 Task: Create a due date automation trigger when advanced on, on the tuesday of the week before a card is due add fields with custom field "Resume" set to a date more than 1 days ago at 11:00 AM.
Action: Mouse moved to (999, 82)
Screenshot: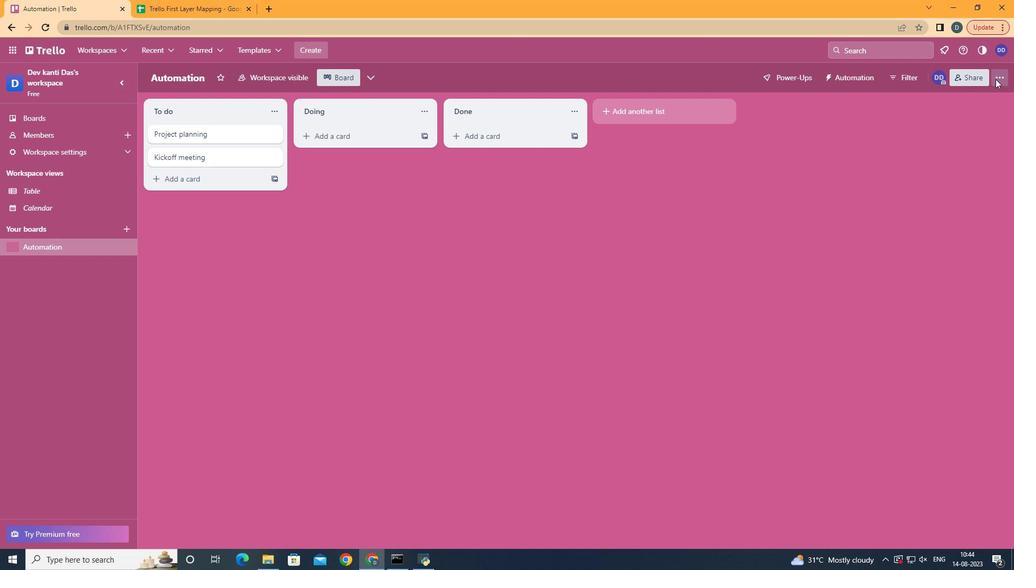 
Action: Mouse pressed left at (999, 82)
Screenshot: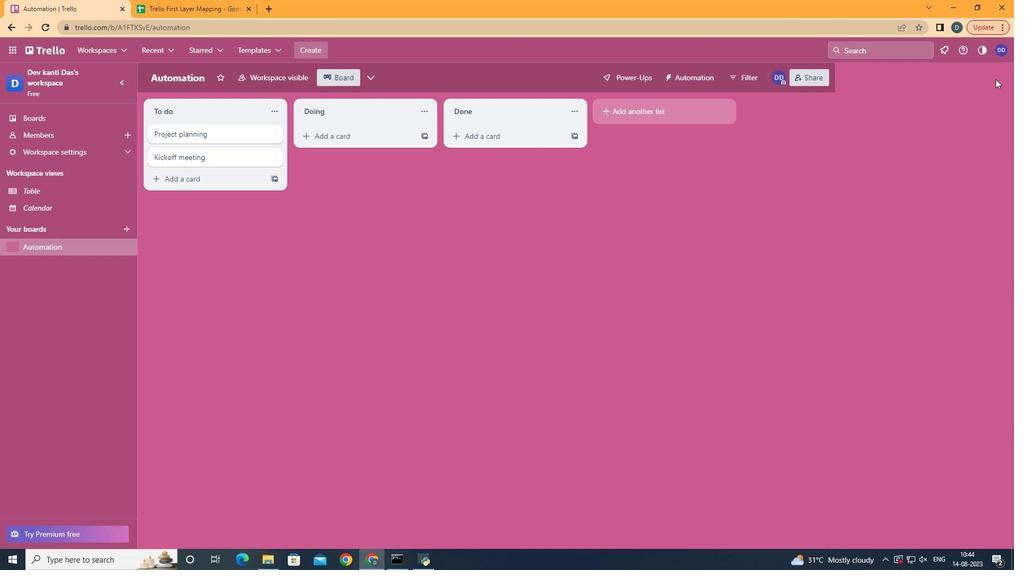 
Action: Mouse moved to (935, 229)
Screenshot: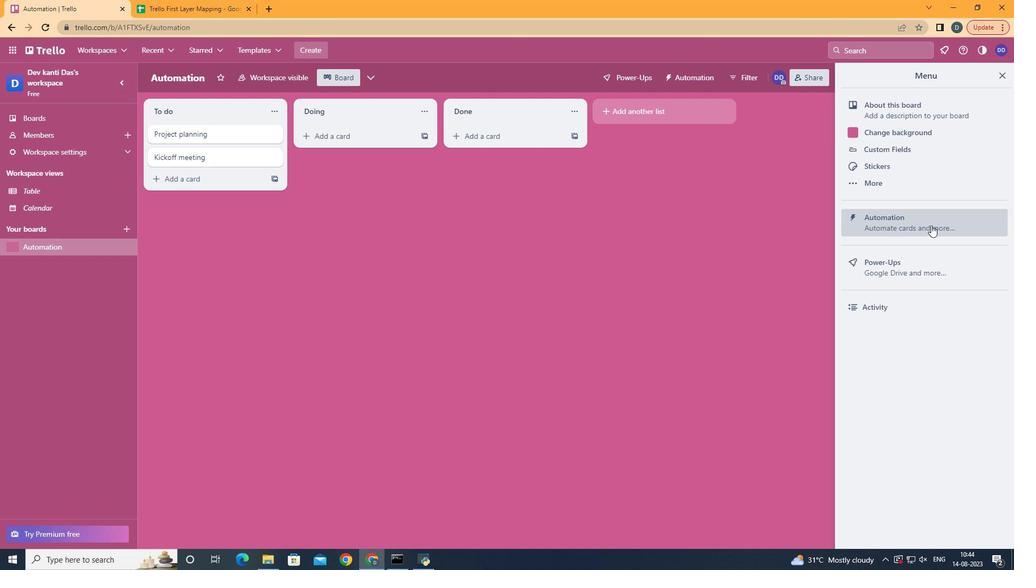 
Action: Mouse pressed left at (935, 229)
Screenshot: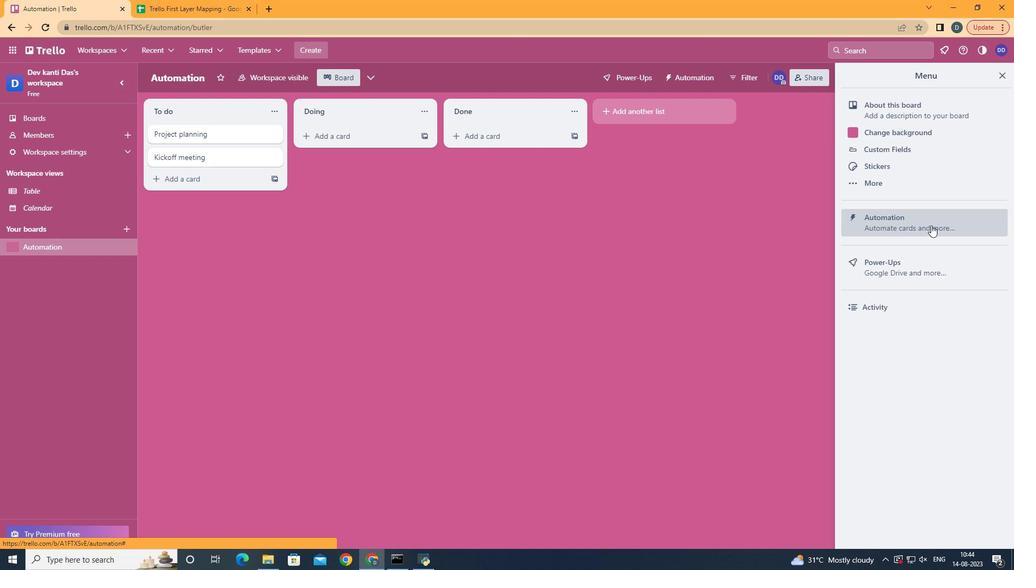 
Action: Mouse moved to (190, 216)
Screenshot: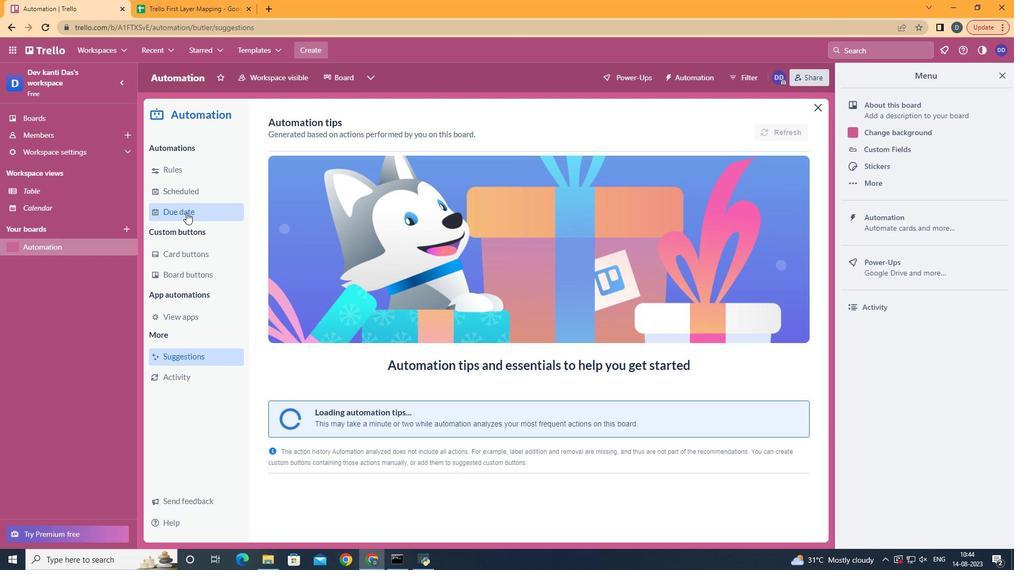 
Action: Mouse pressed left at (190, 216)
Screenshot: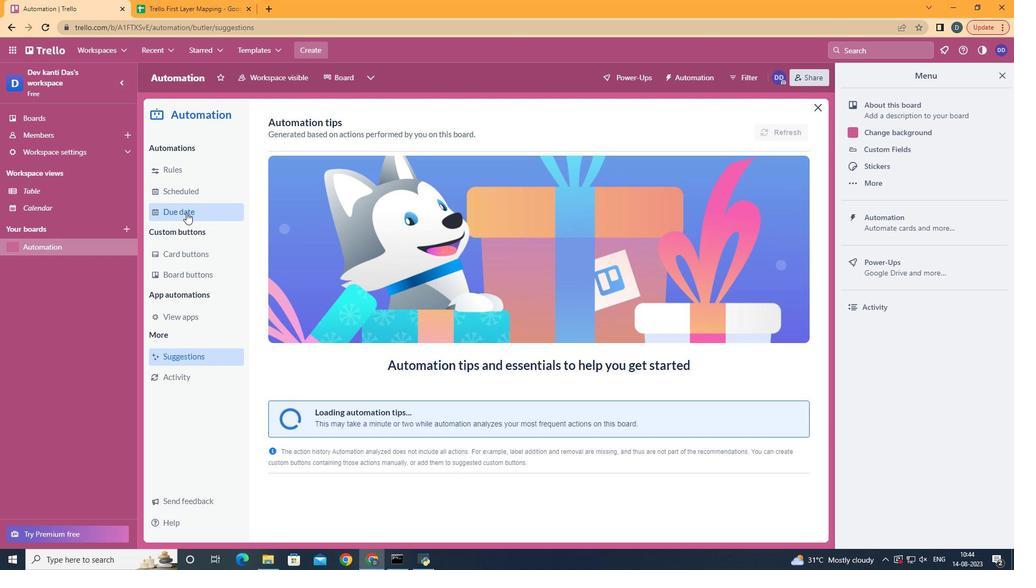
Action: Mouse moved to (748, 133)
Screenshot: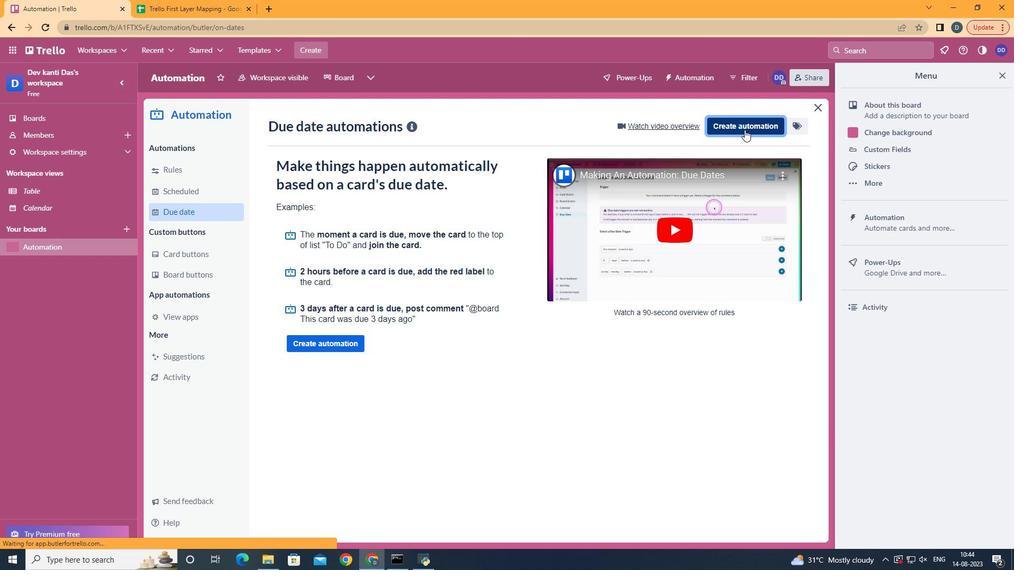 
Action: Mouse pressed left at (748, 133)
Screenshot: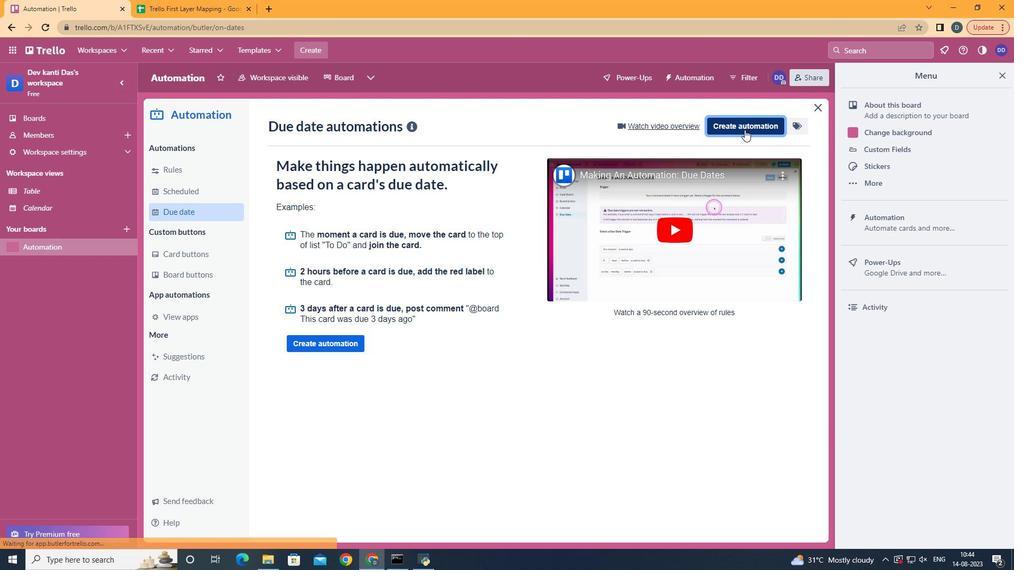 
Action: Mouse moved to (571, 234)
Screenshot: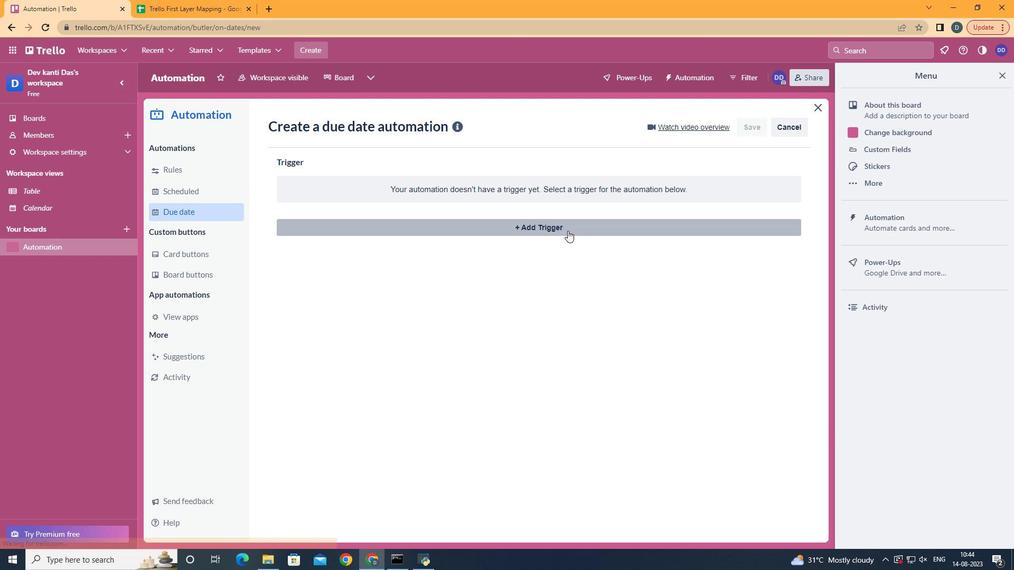 
Action: Mouse pressed left at (571, 234)
Screenshot: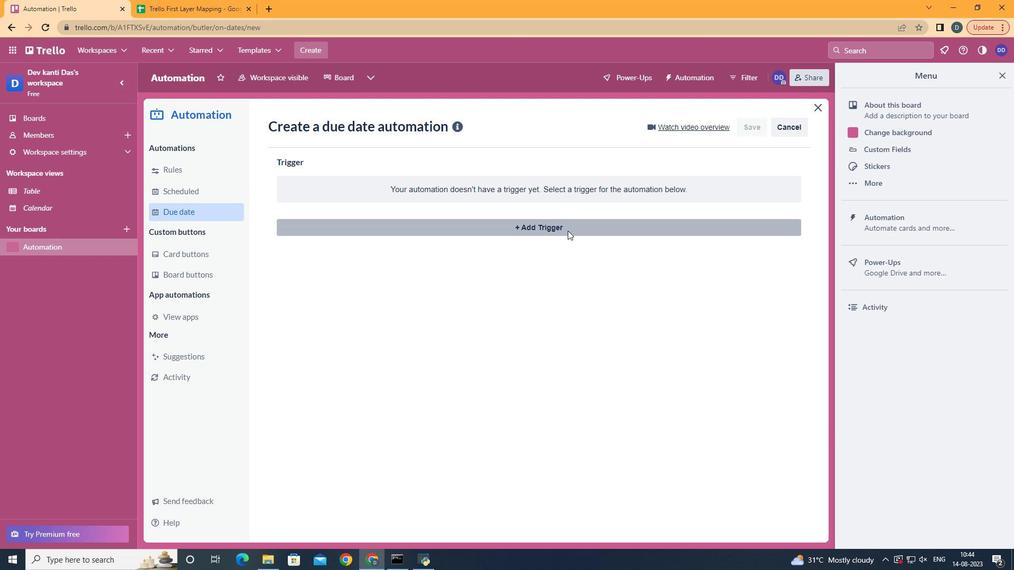 
Action: Mouse moved to (350, 302)
Screenshot: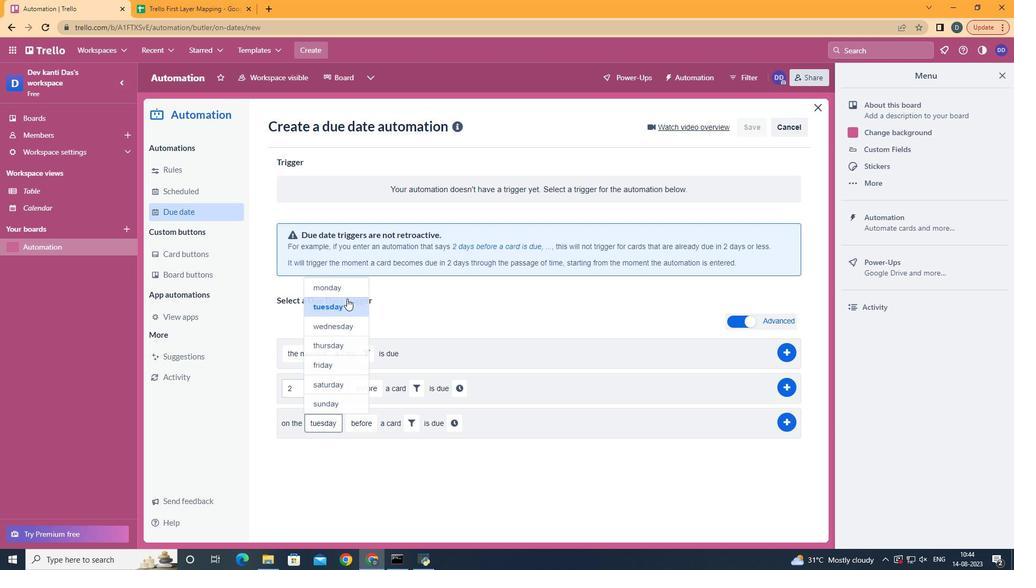 
Action: Mouse pressed left at (350, 302)
Screenshot: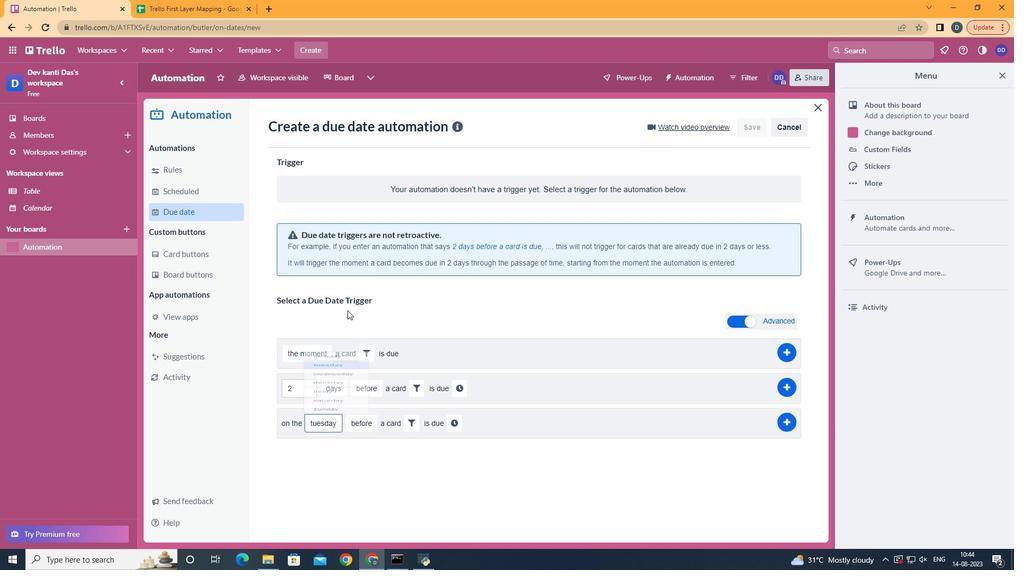 
Action: Mouse moved to (381, 507)
Screenshot: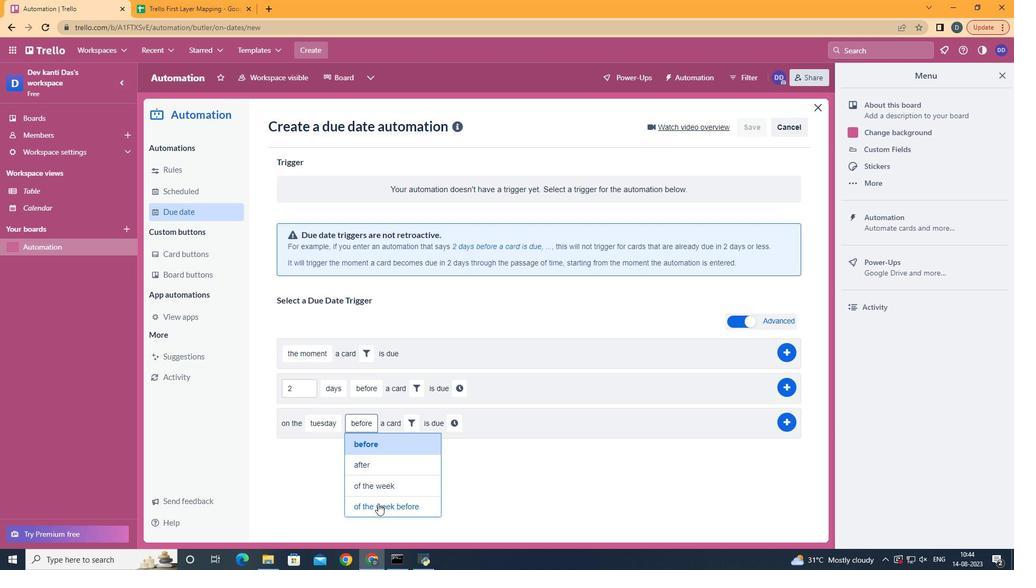 
Action: Mouse pressed left at (381, 507)
Screenshot: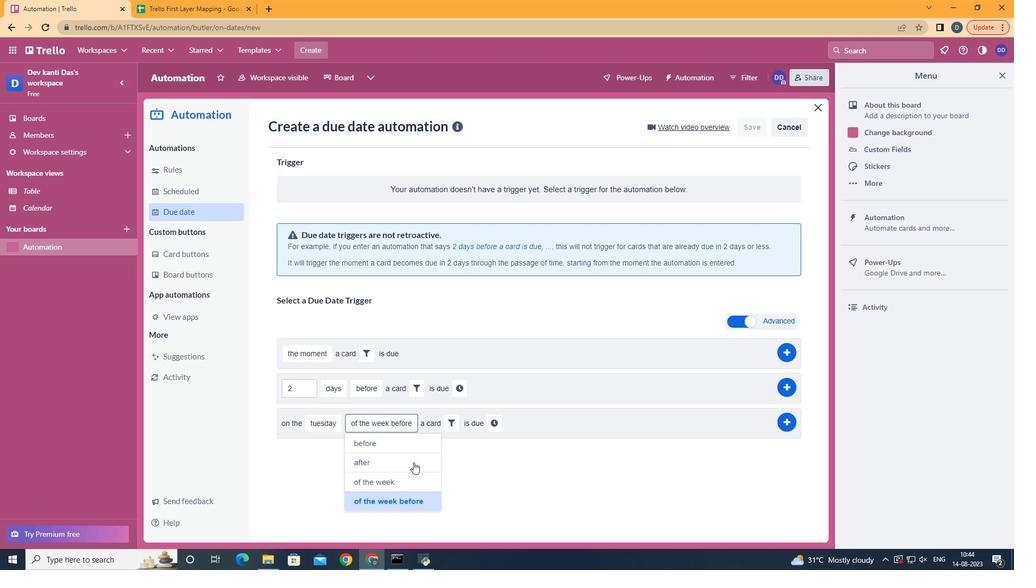 
Action: Mouse moved to (451, 432)
Screenshot: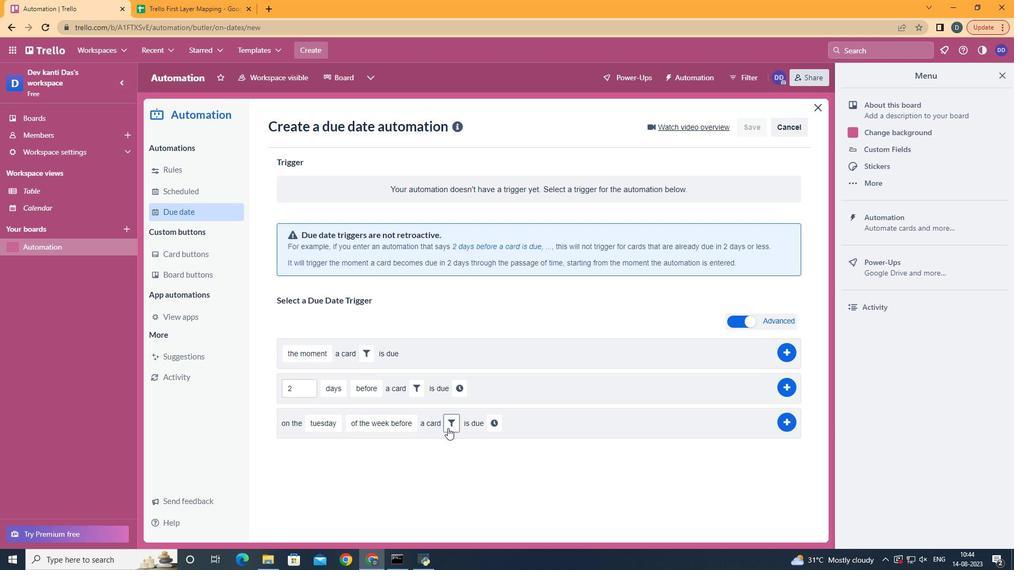 
Action: Mouse pressed left at (451, 432)
Screenshot: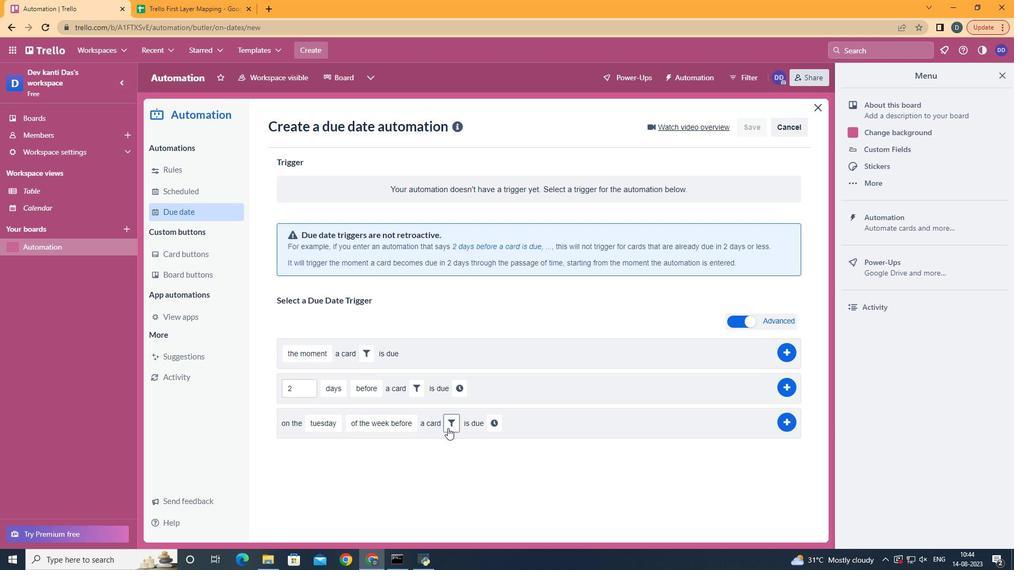 
Action: Mouse moved to (634, 464)
Screenshot: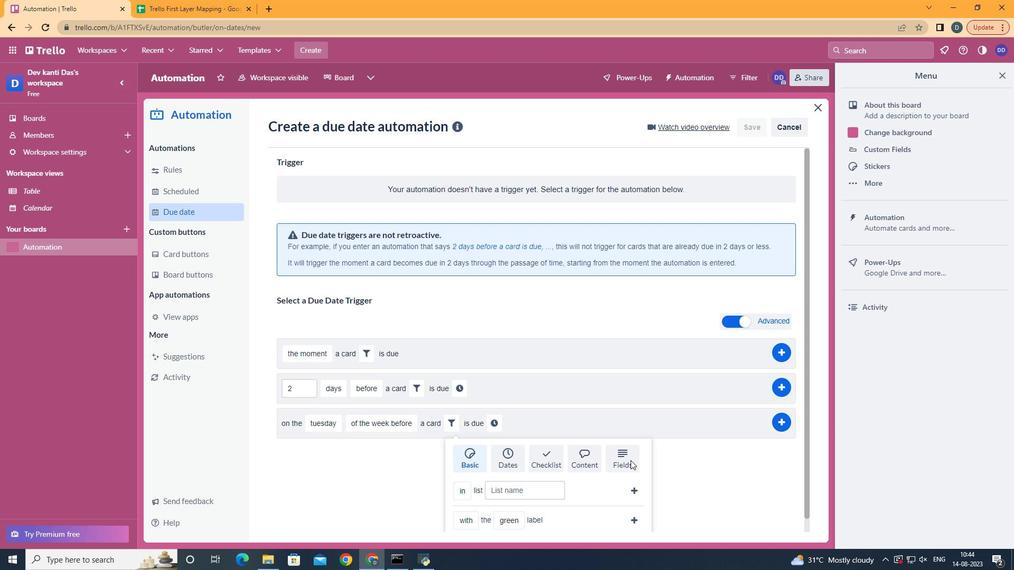 
Action: Mouse pressed left at (634, 464)
Screenshot: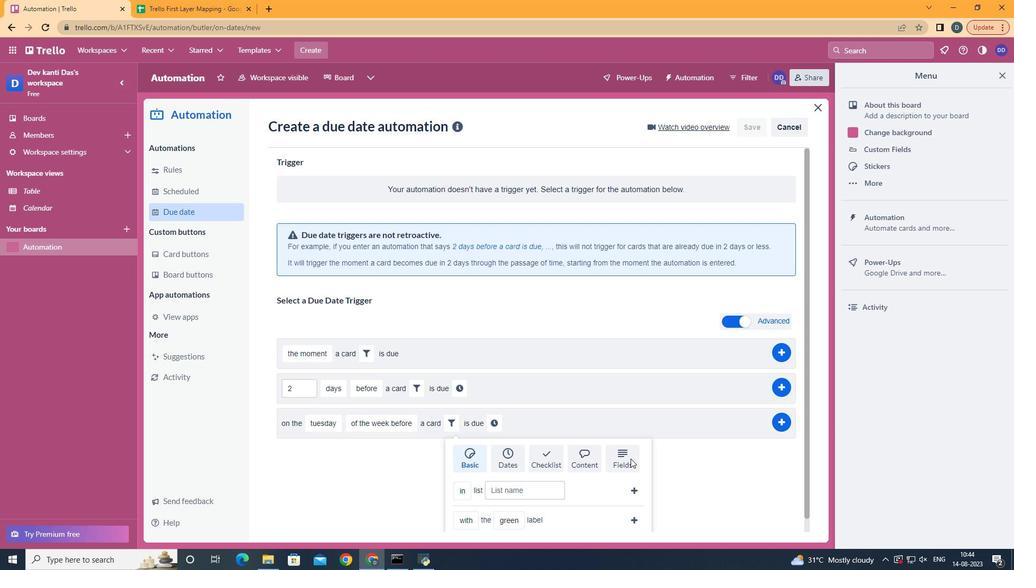 
Action: Mouse moved to (634, 462)
Screenshot: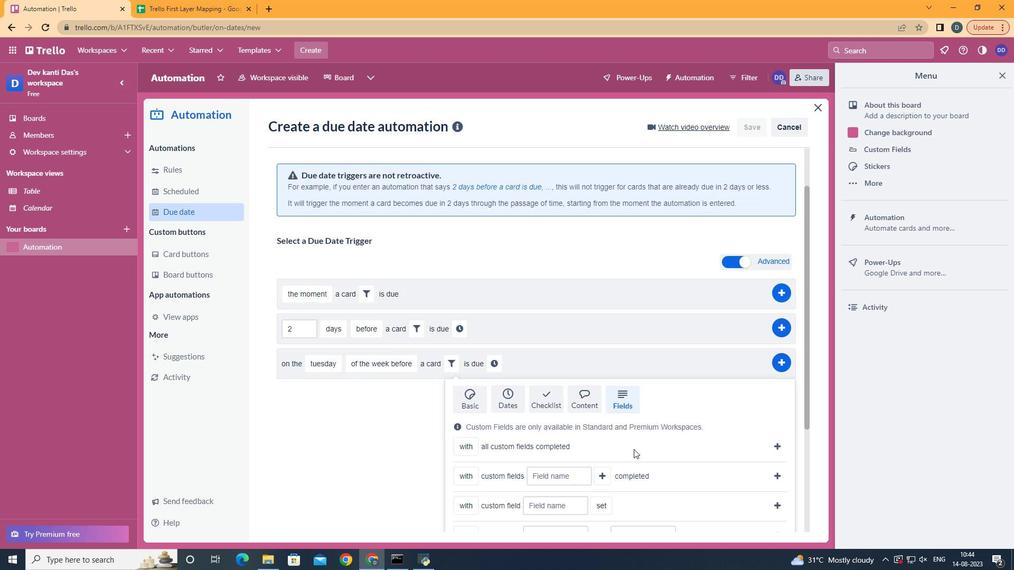 
Action: Mouse scrolled (634, 461) with delta (0, 0)
Screenshot: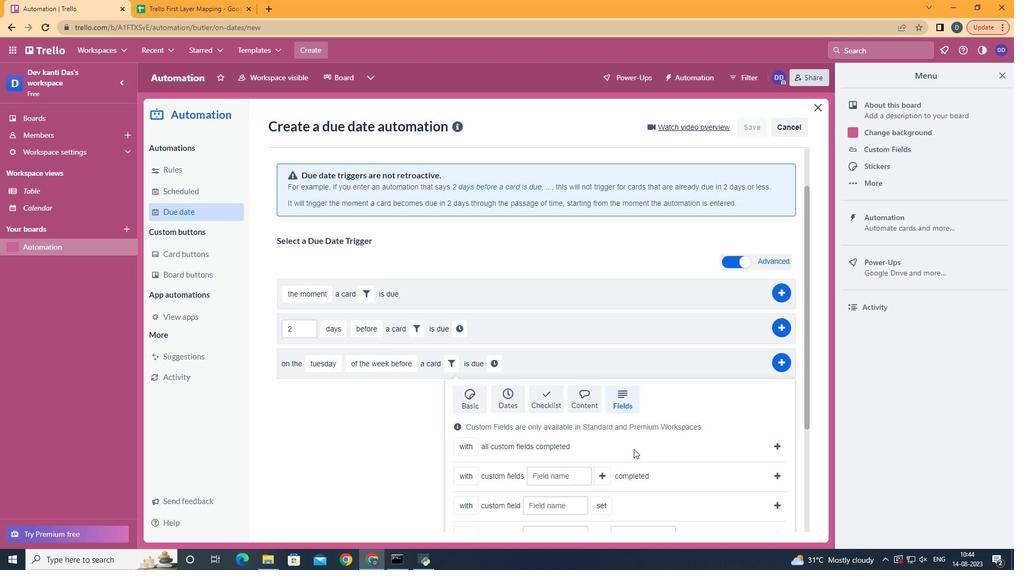 
Action: Mouse scrolled (634, 461) with delta (0, 0)
Screenshot: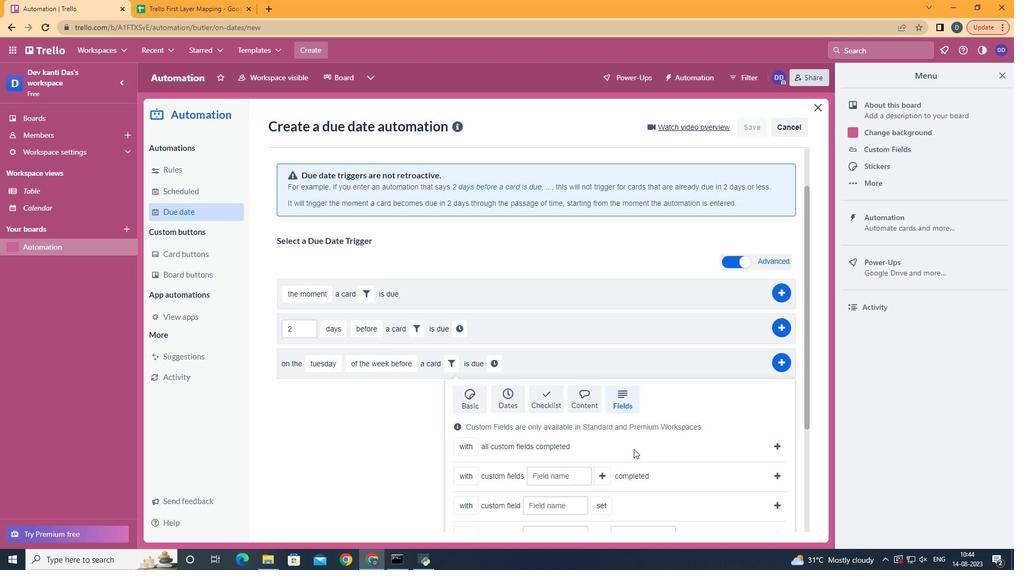 
Action: Mouse scrolled (634, 461) with delta (0, 0)
Screenshot: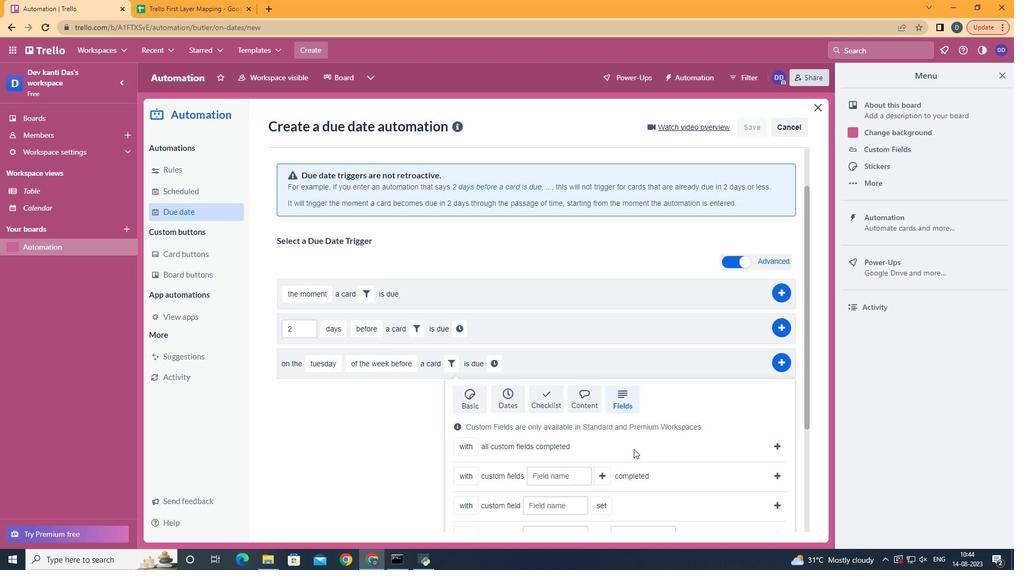 
Action: Mouse scrolled (634, 461) with delta (0, -1)
Screenshot: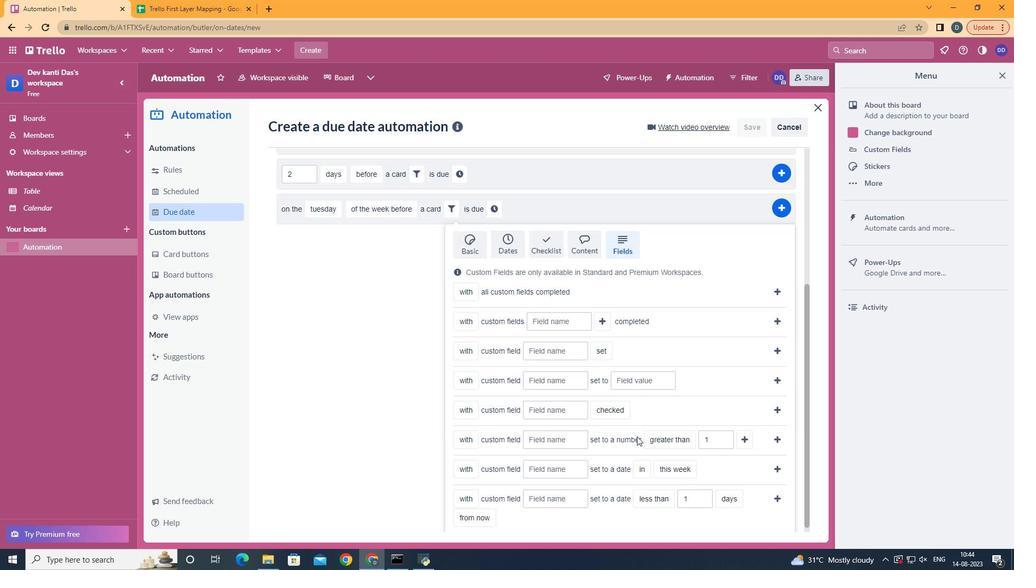 
Action: Mouse scrolled (634, 461) with delta (0, 0)
Screenshot: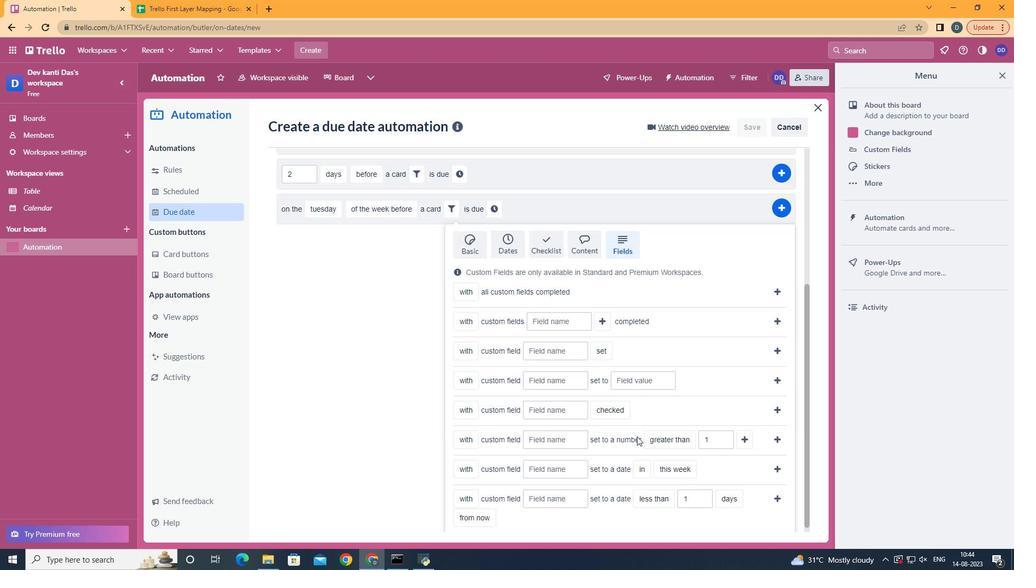 
Action: Mouse moved to (634, 459)
Screenshot: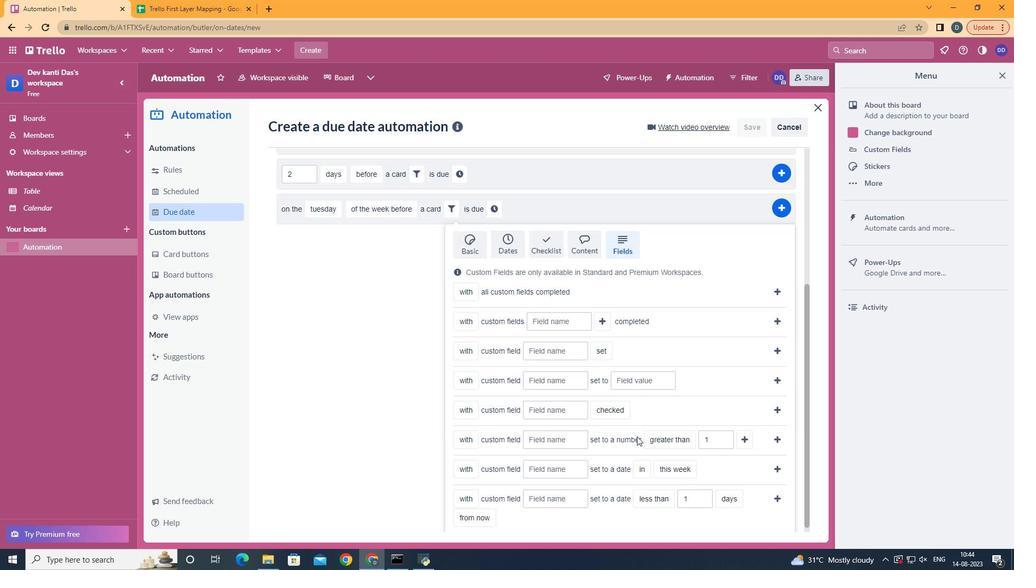 
Action: Mouse scrolled (634, 458) with delta (0, 0)
Screenshot: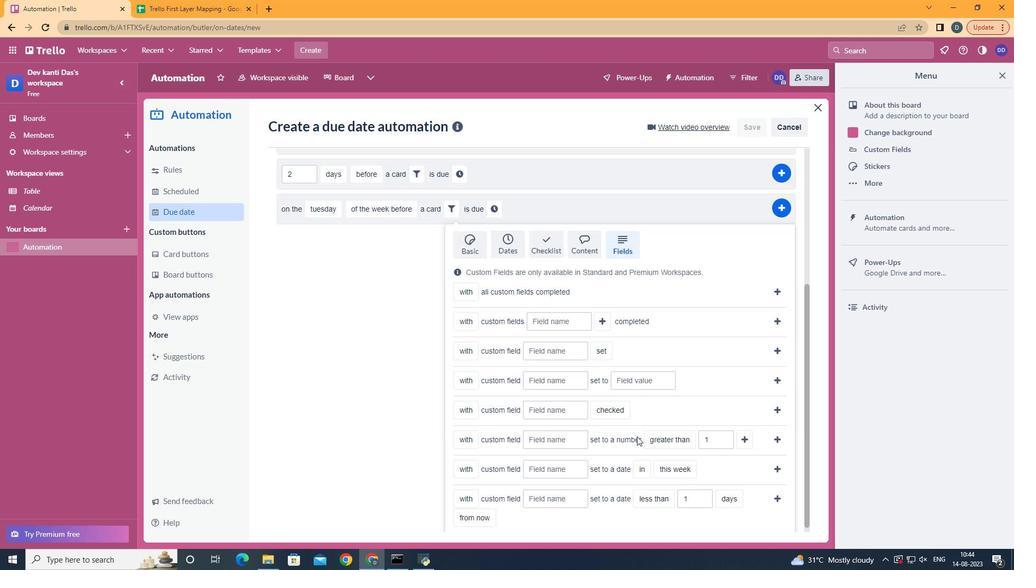 
Action: Mouse moved to (548, 494)
Screenshot: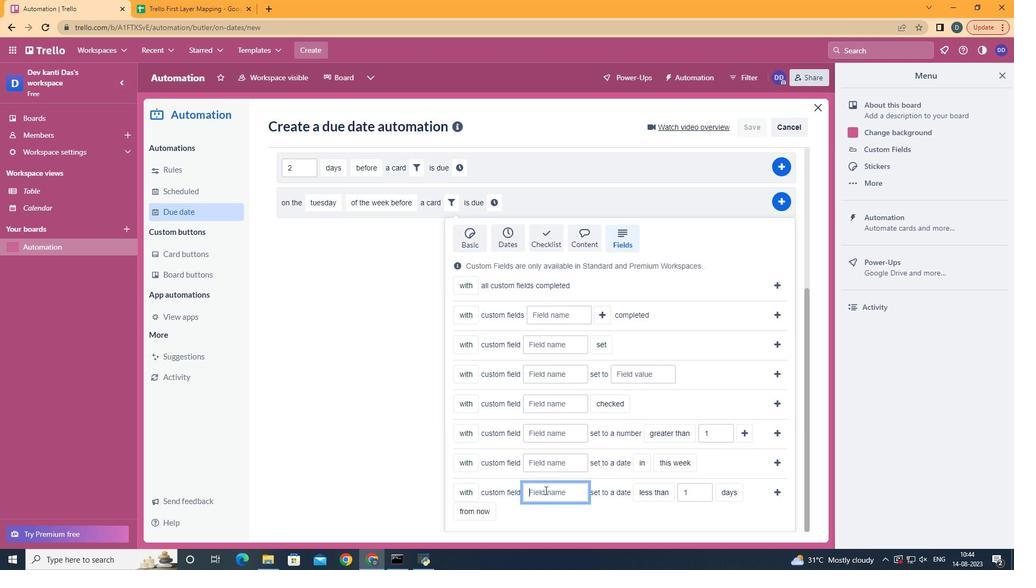 
Action: Mouse pressed left at (548, 494)
Screenshot: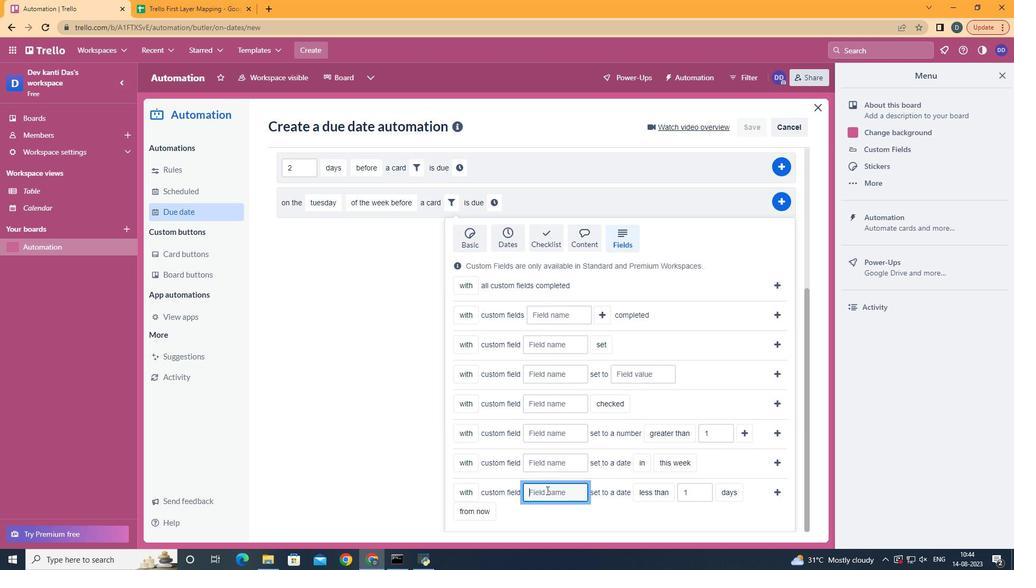 
Action: Mouse moved to (550, 494)
Screenshot: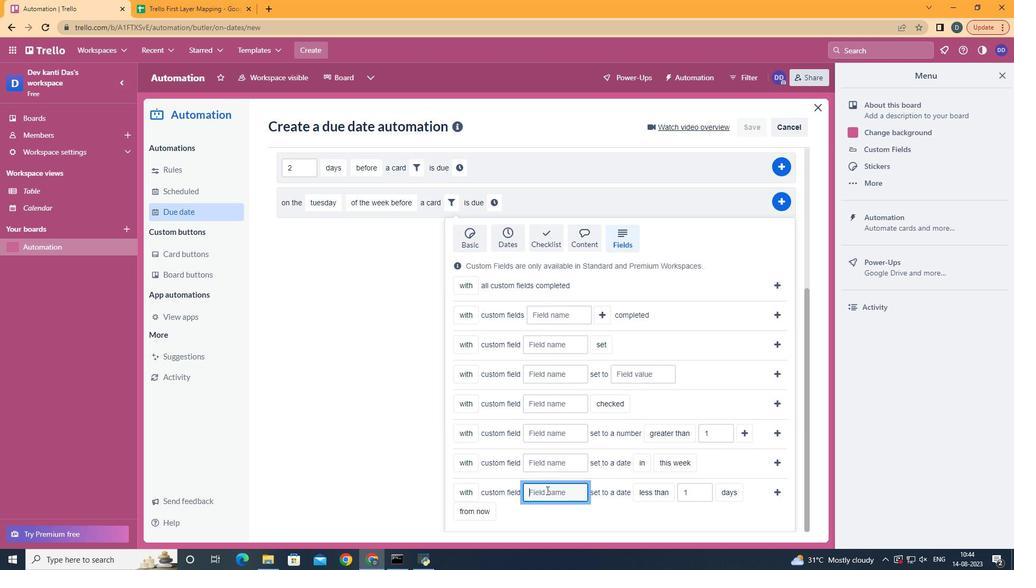 
Action: Key pressed <Key.shift>Resume
Screenshot: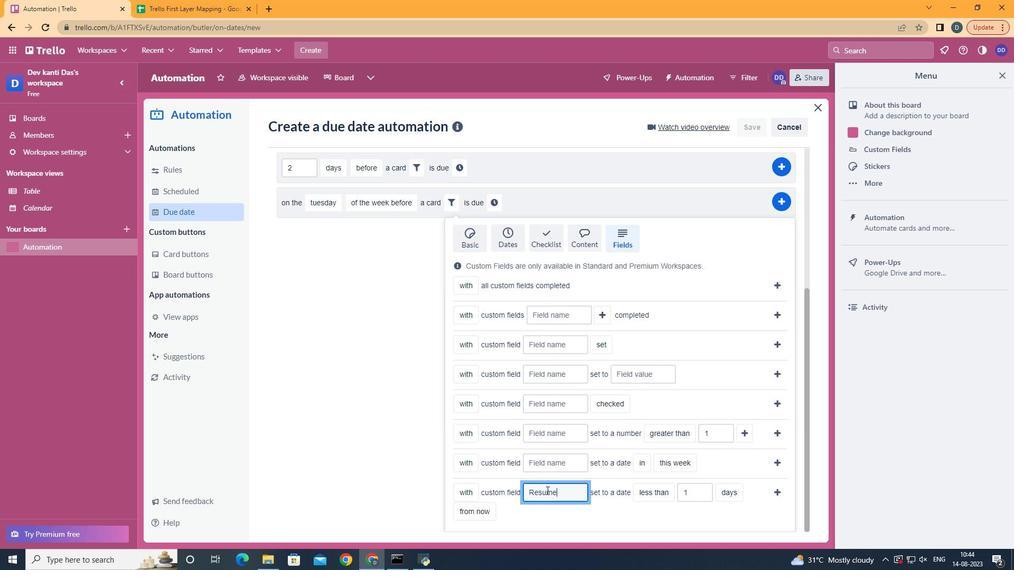 
Action: Mouse moved to (671, 446)
Screenshot: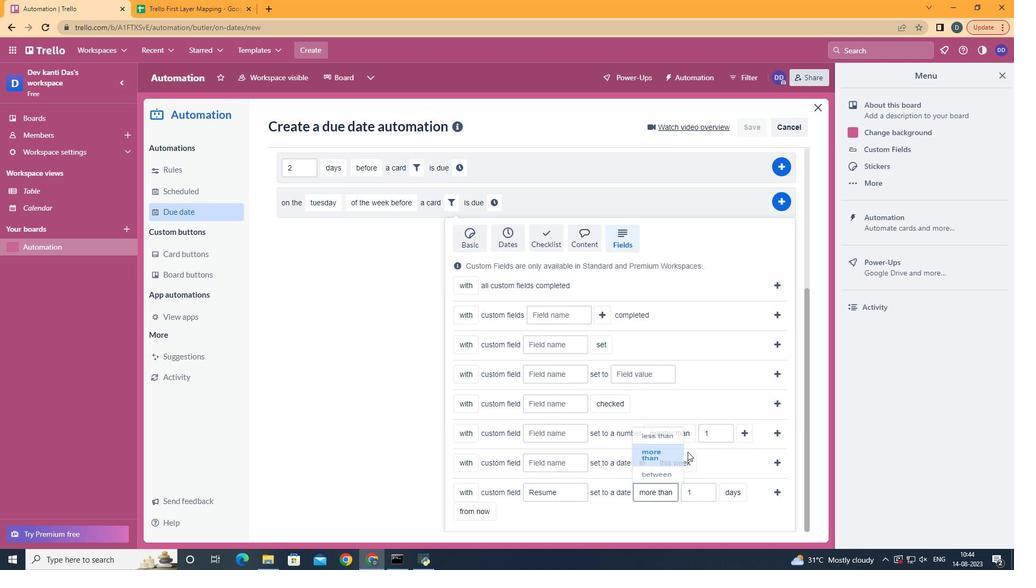 
Action: Mouse pressed left at (671, 446)
Screenshot: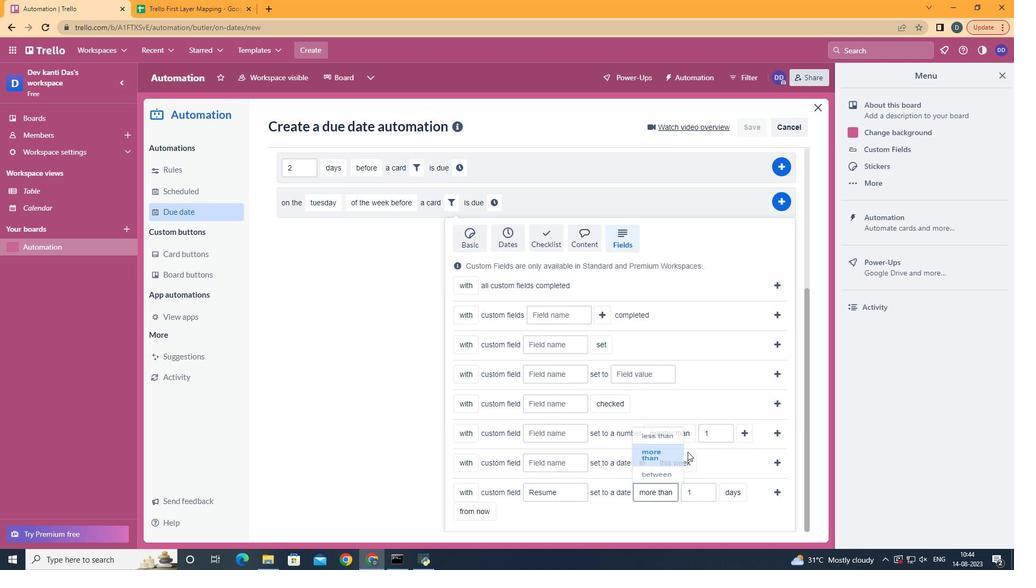 
Action: Mouse moved to (490, 497)
Screenshot: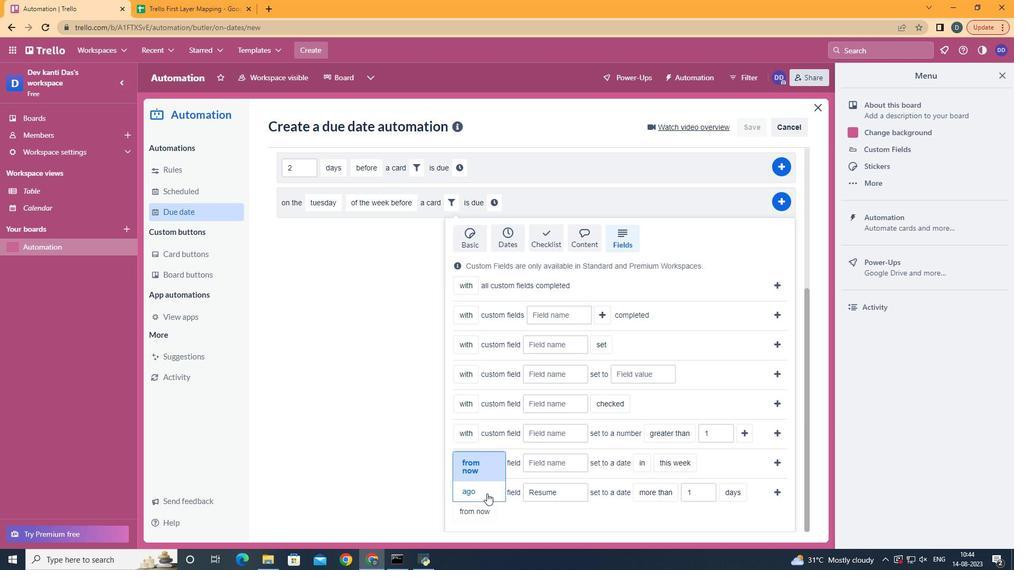 
Action: Mouse pressed left at (490, 497)
Screenshot: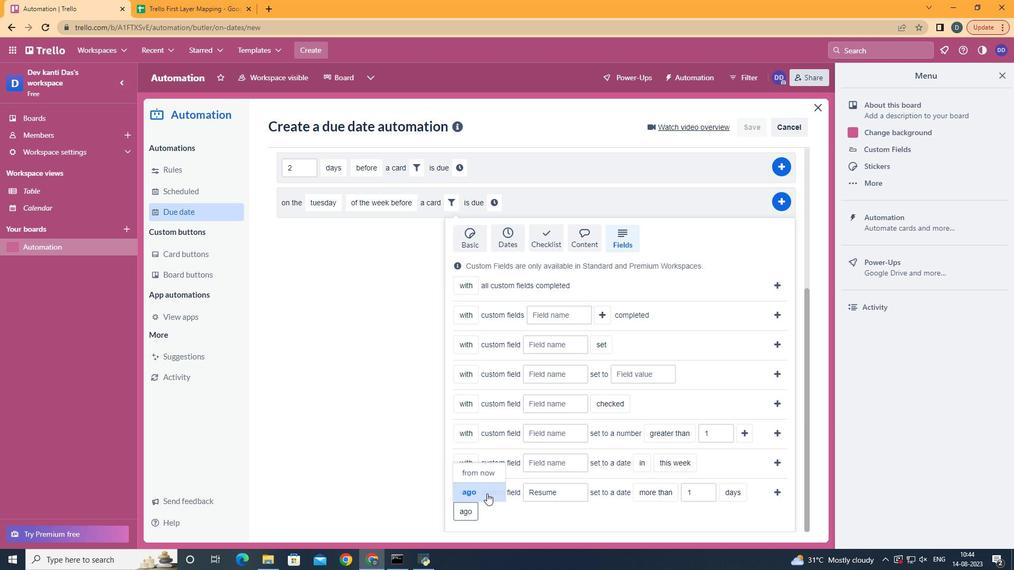 
Action: Mouse moved to (778, 497)
Screenshot: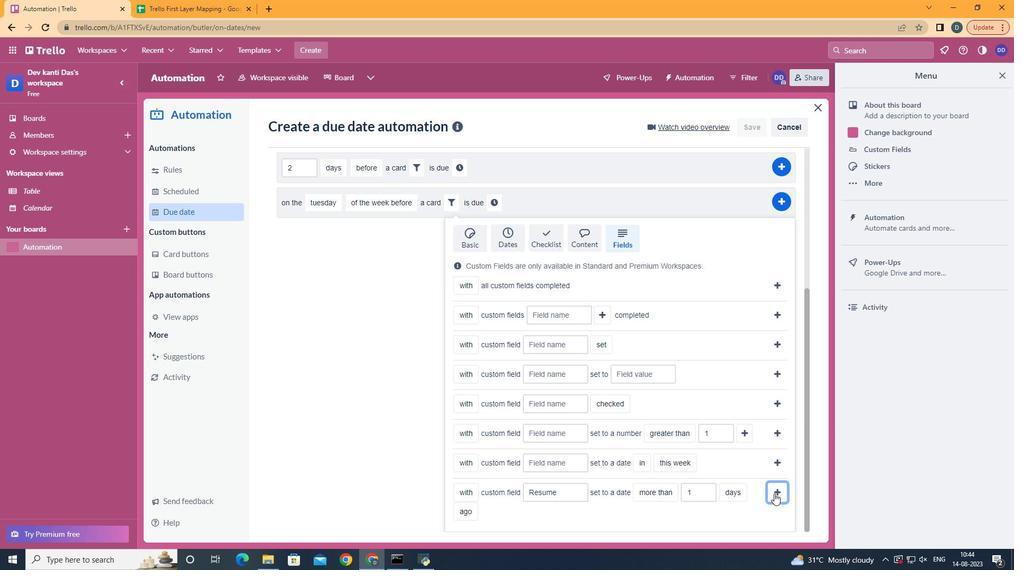 
Action: Mouse pressed left at (778, 497)
Screenshot: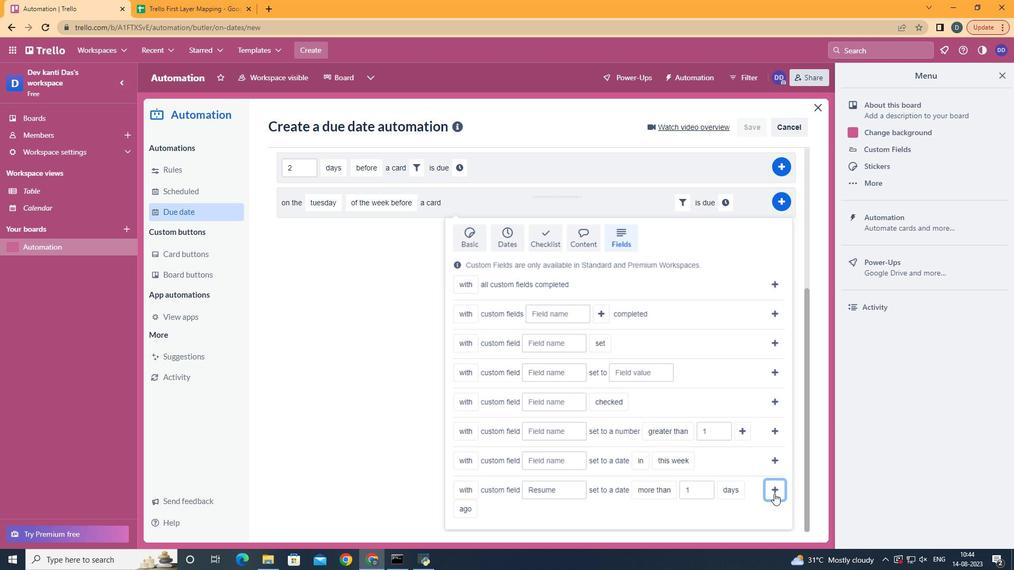 
Action: Mouse moved to (732, 434)
Screenshot: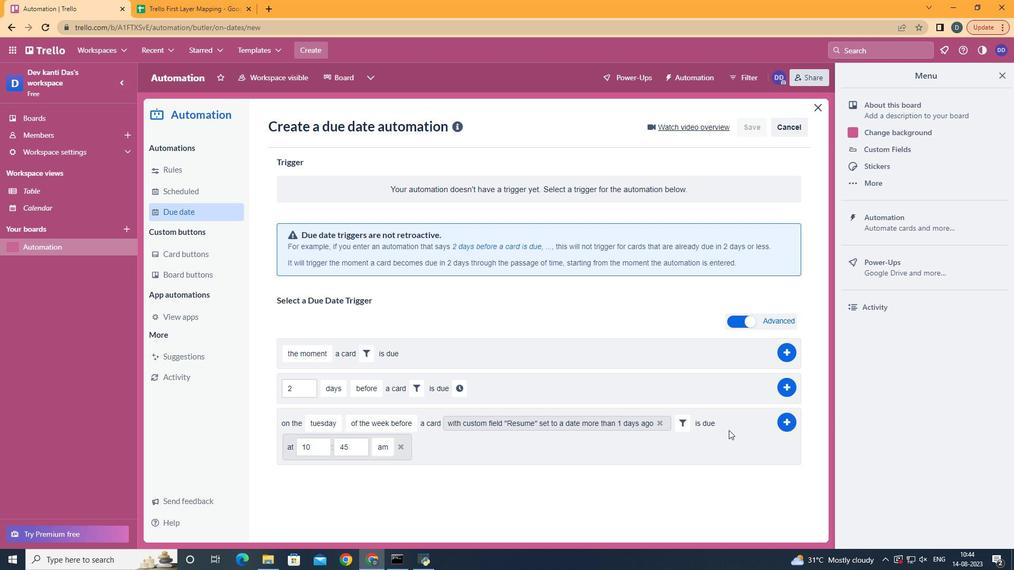 
Action: Mouse pressed left at (732, 434)
Screenshot: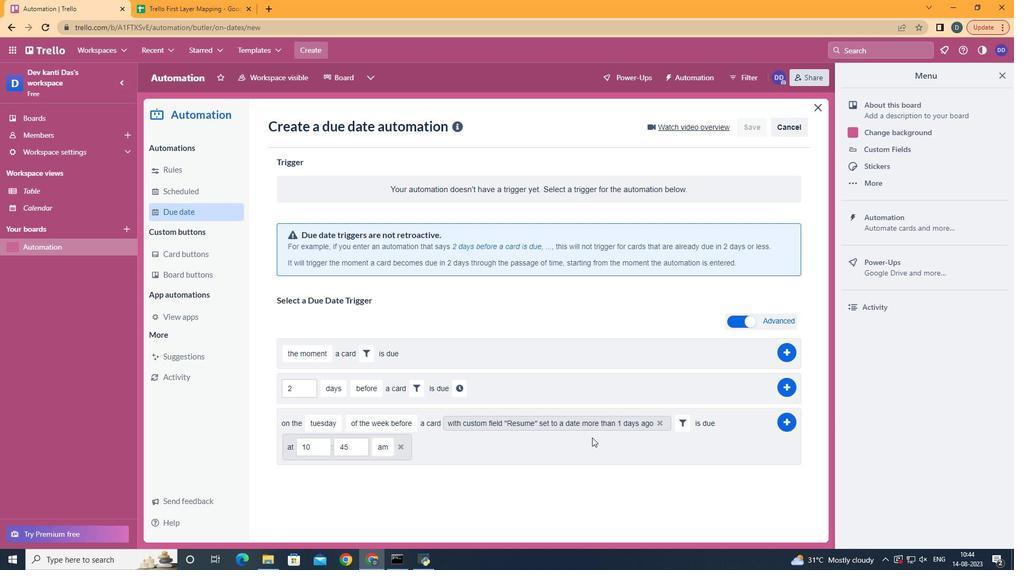 
Action: Mouse moved to (325, 450)
Screenshot: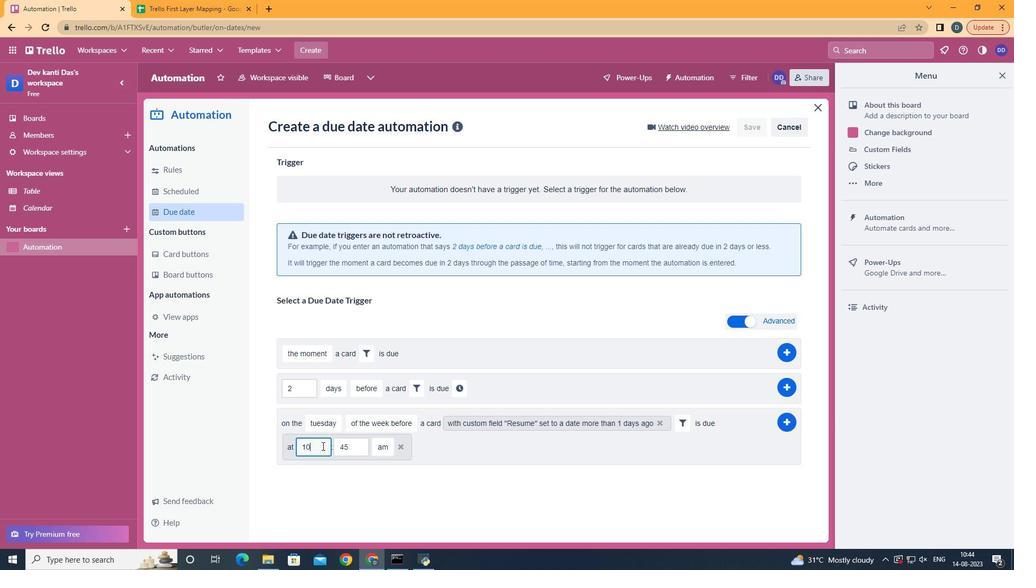 
Action: Mouse pressed left at (325, 450)
Screenshot: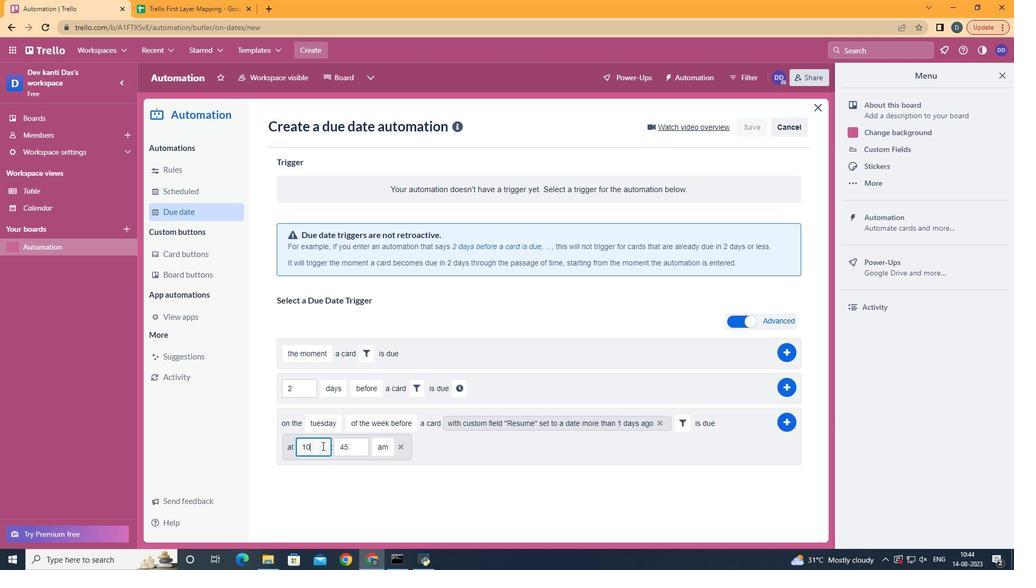
Action: Key pressed <Key.backspace>1
Screenshot: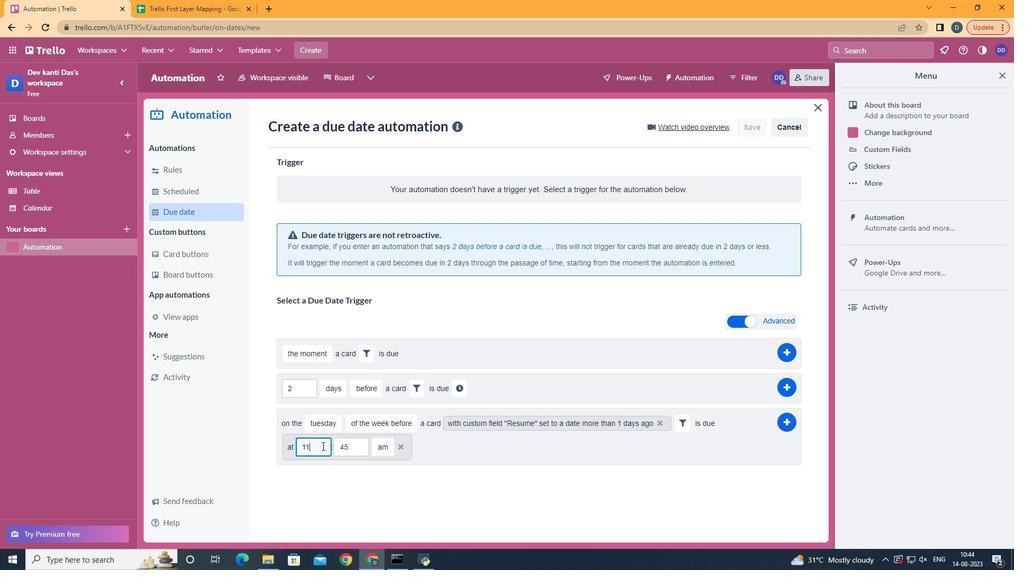
Action: Mouse moved to (356, 448)
Screenshot: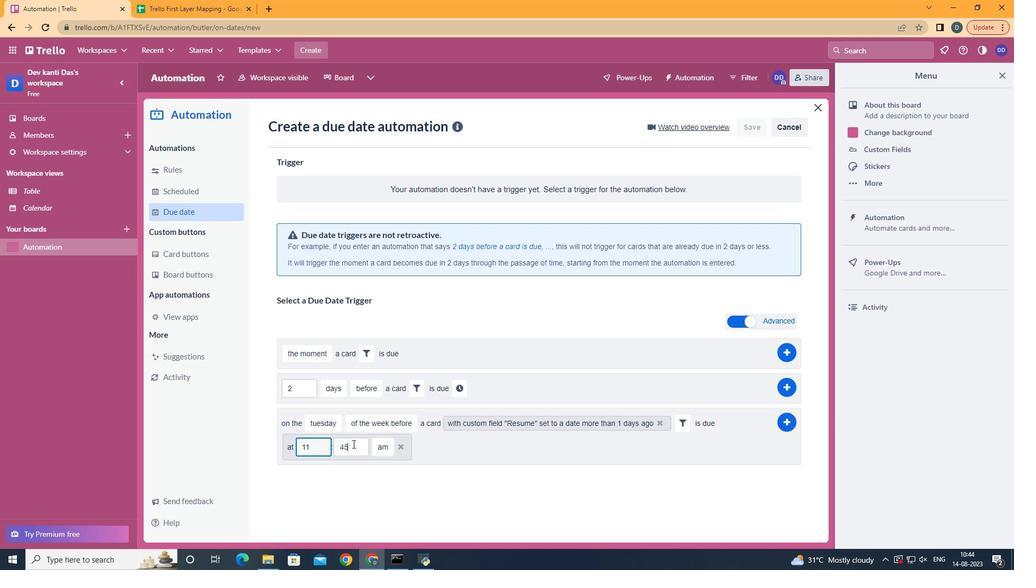 
Action: Mouse pressed left at (356, 448)
Screenshot: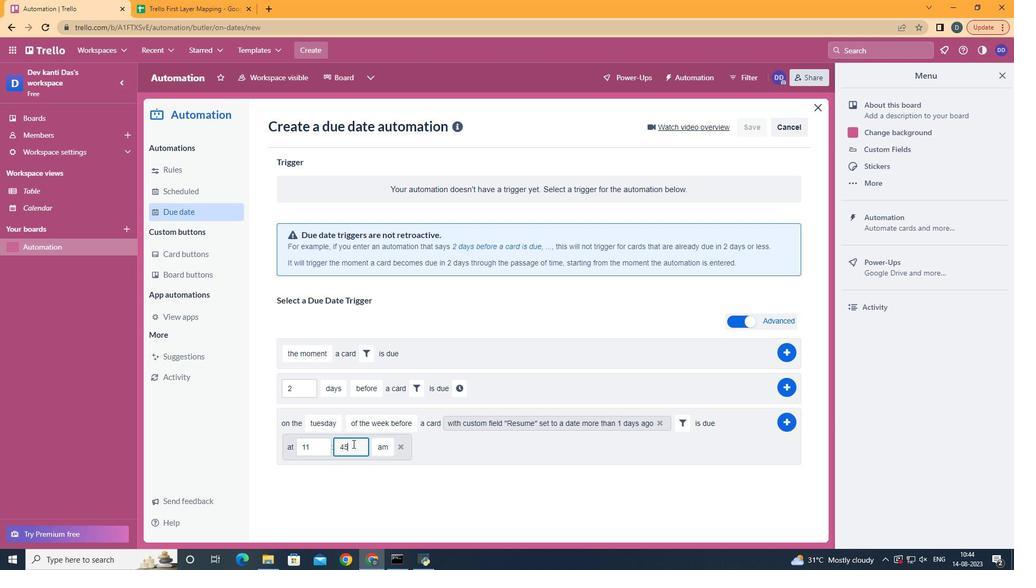 
Action: Key pressed <Key.backspace><Key.backspace>00
Screenshot: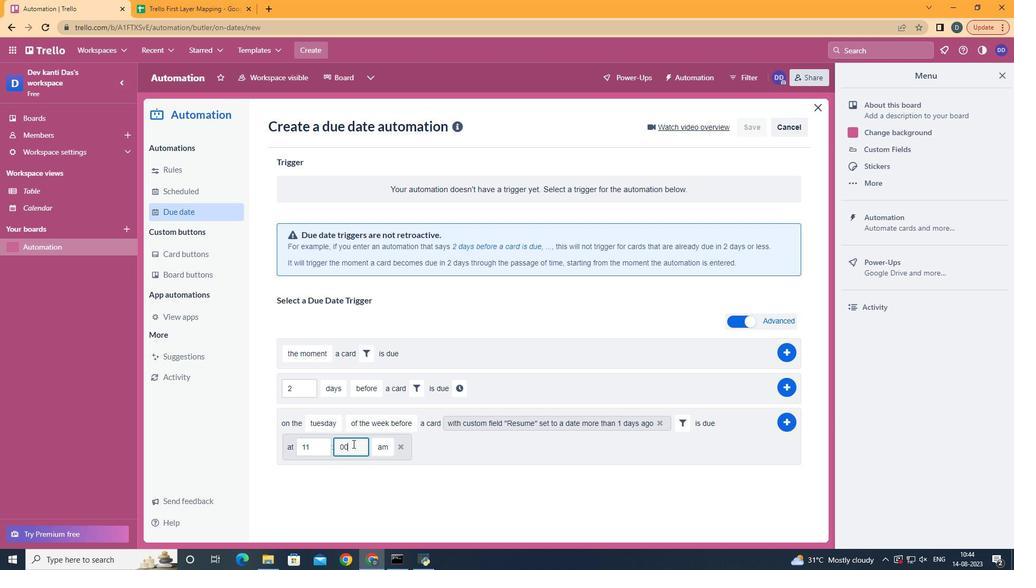 
Action: Mouse moved to (788, 425)
Screenshot: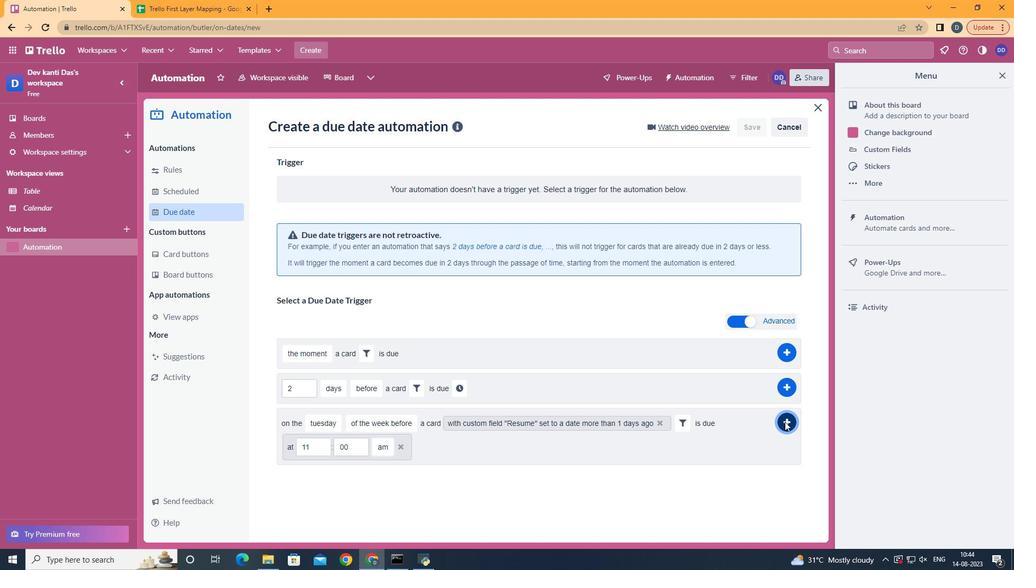 
Action: Mouse pressed left at (788, 425)
Screenshot: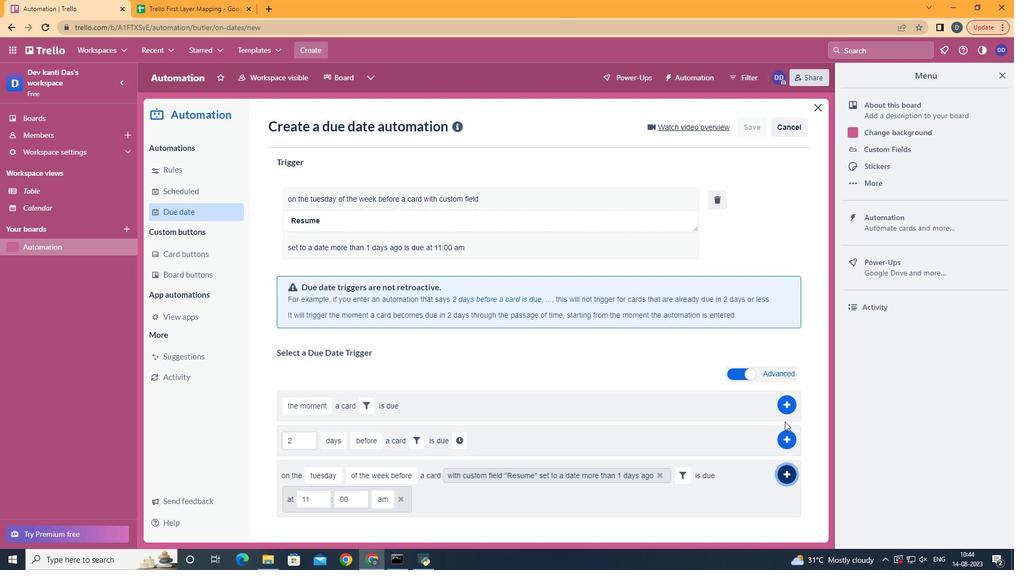 
